 Task: Toggle the per editor option in the limit.
Action: Mouse moved to (327, 577)
Screenshot: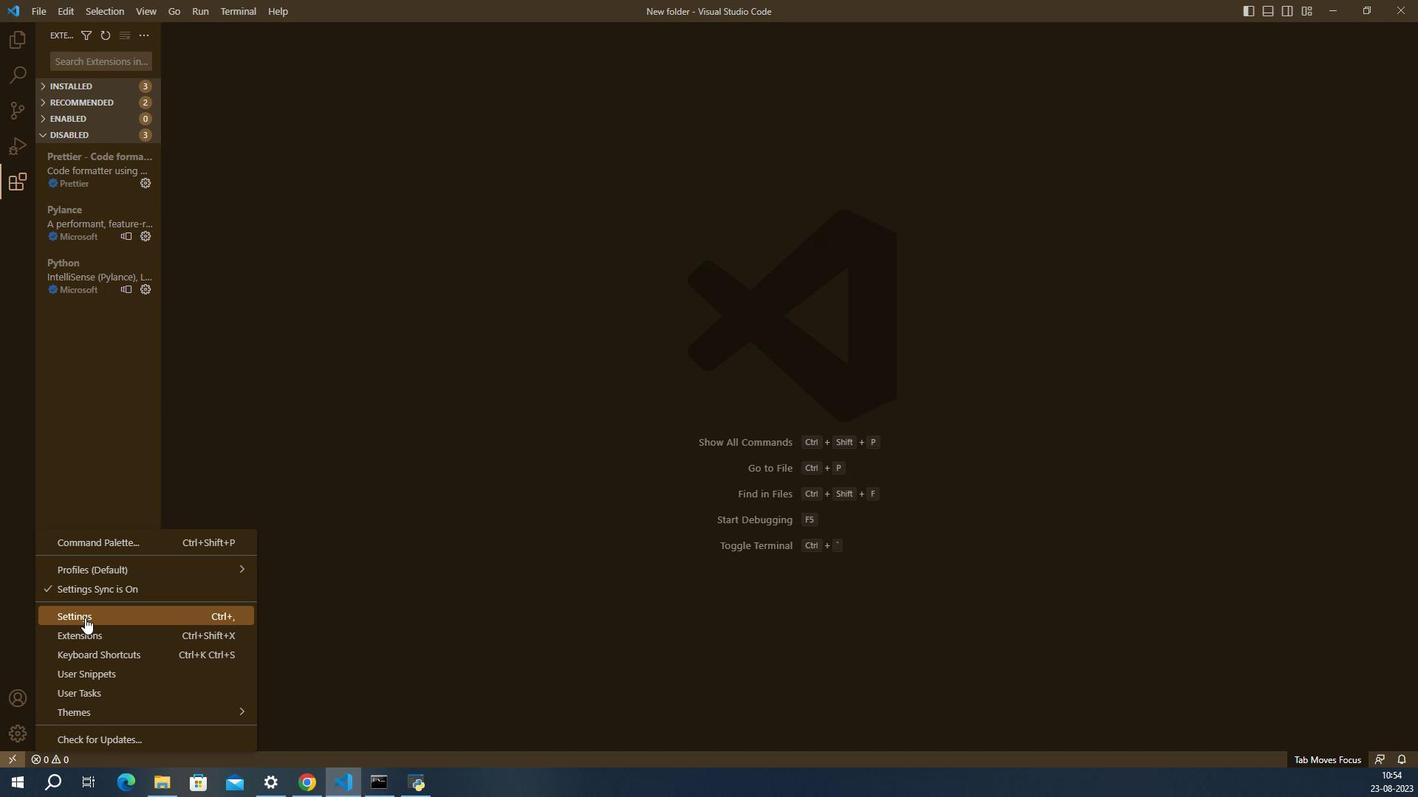 
Action: Mouse pressed left at (327, 577)
Screenshot: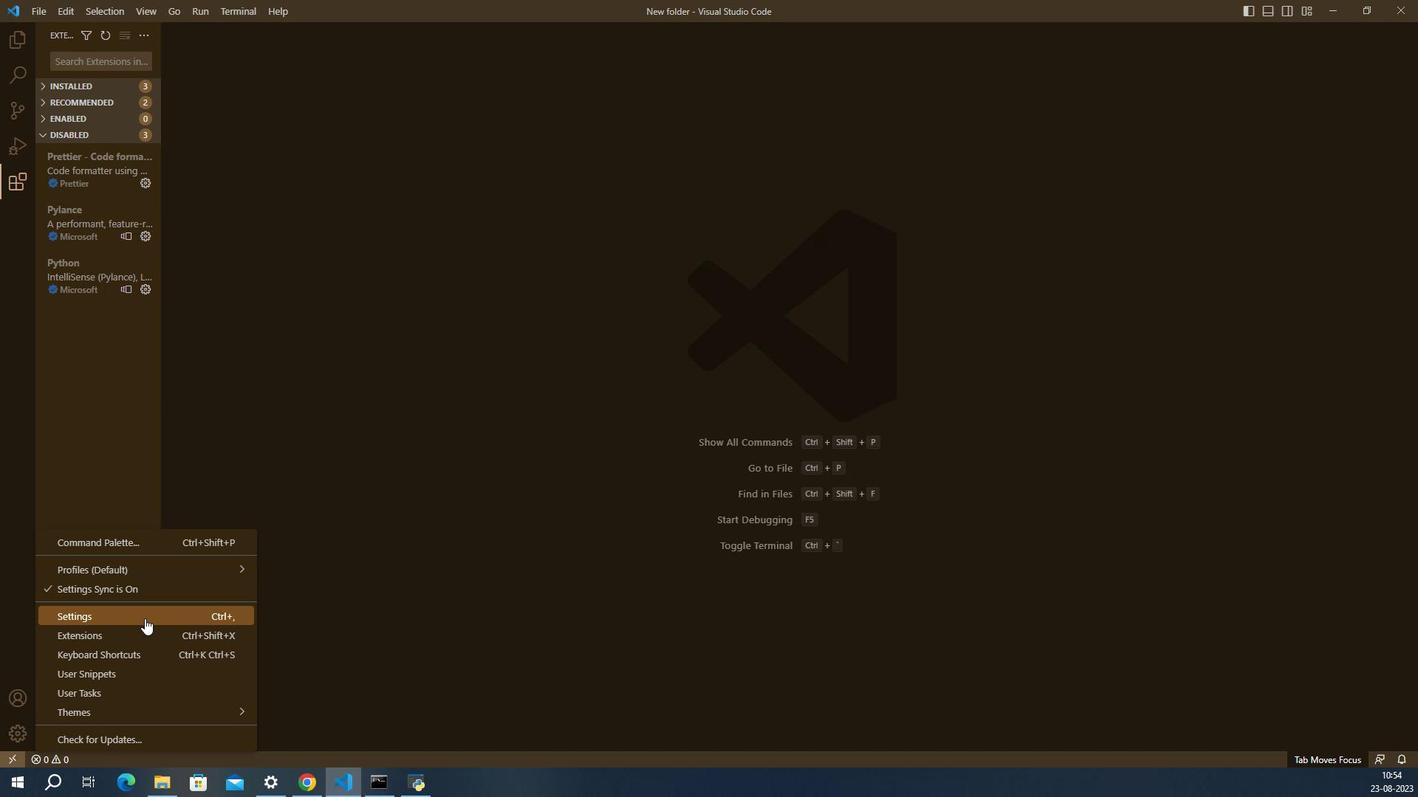 
Action: Mouse moved to (655, 524)
Screenshot: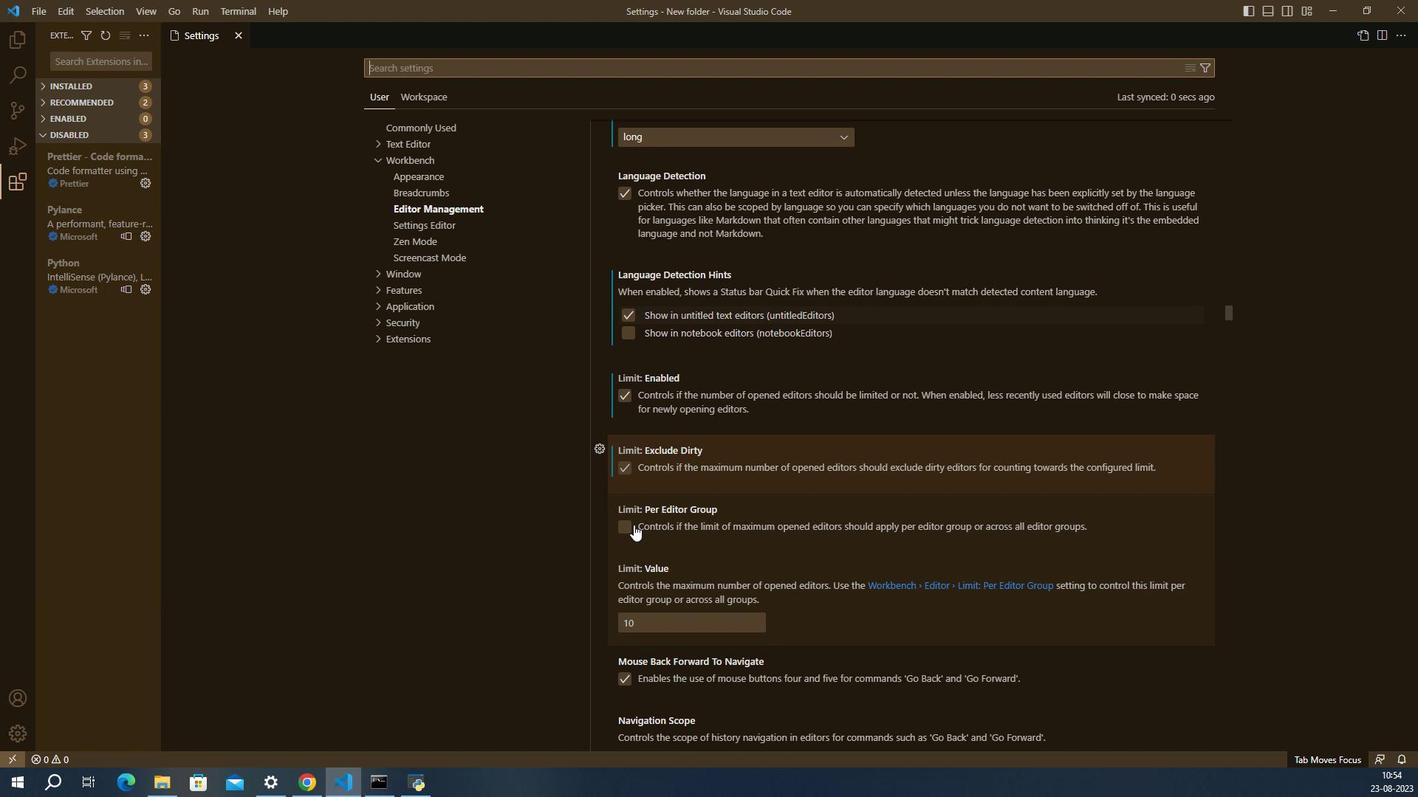 
Action: Mouse pressed left at (655, 524)
Screenshot: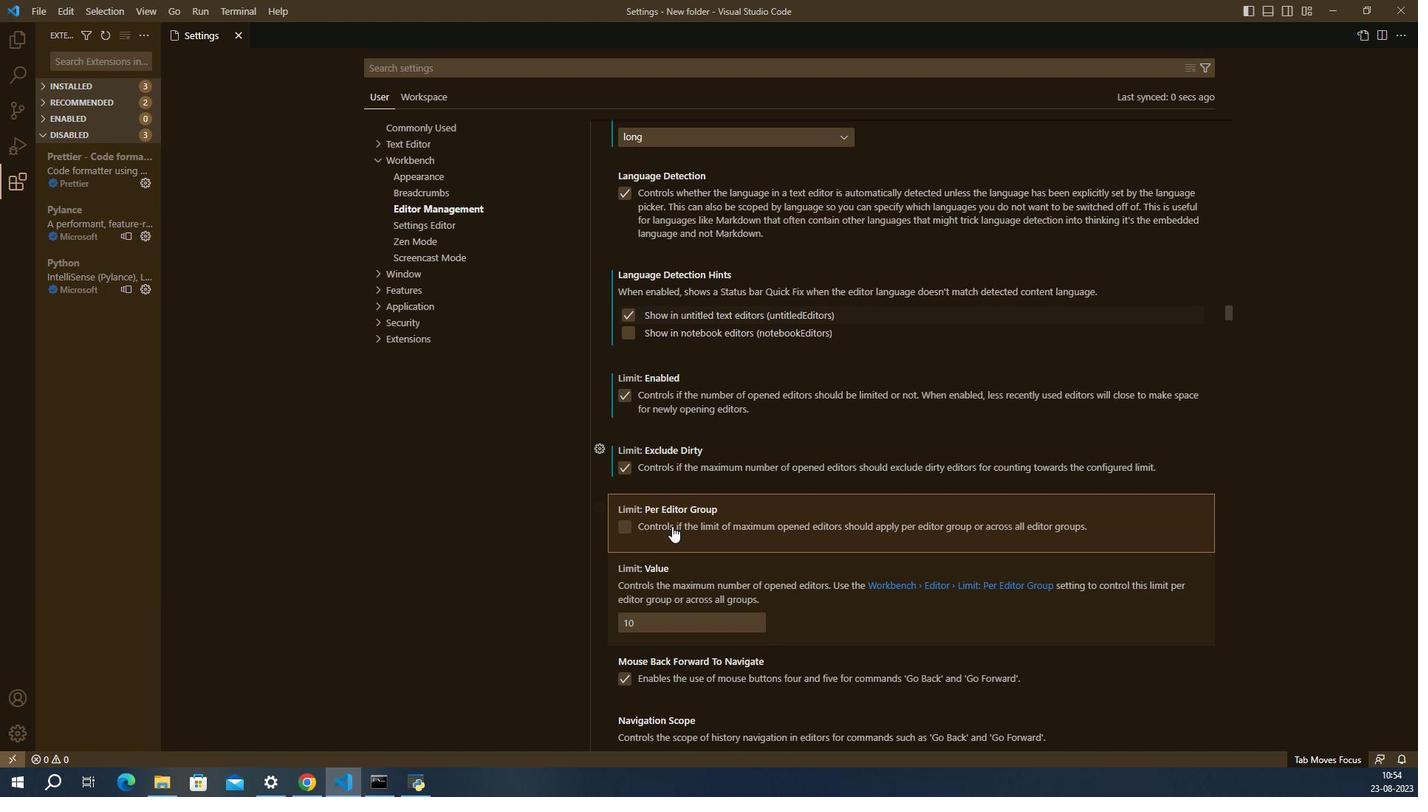 
Action: Mouse moved to (654, 524)
Screenshot: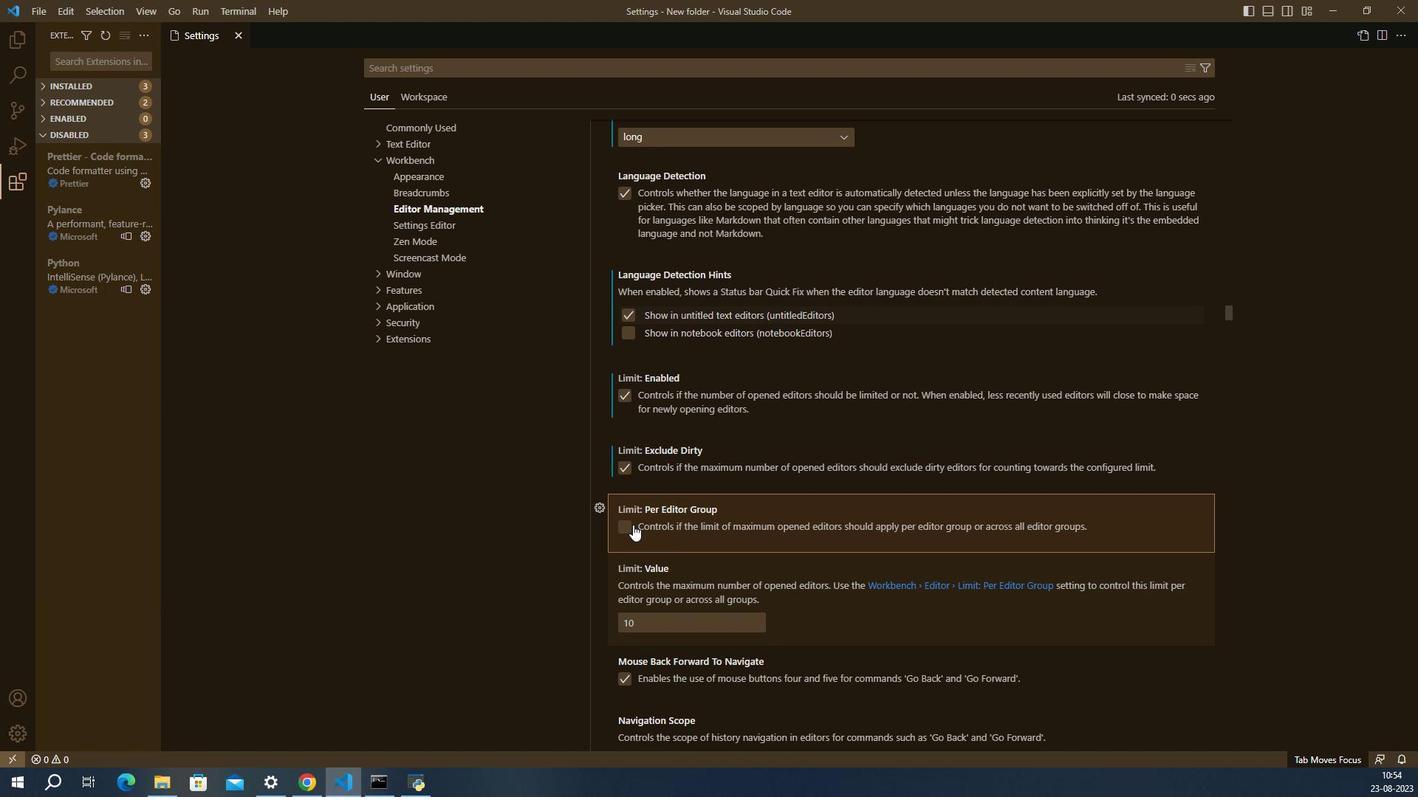 
Action: Mouse pressed left at (654, 524)
Screenshot: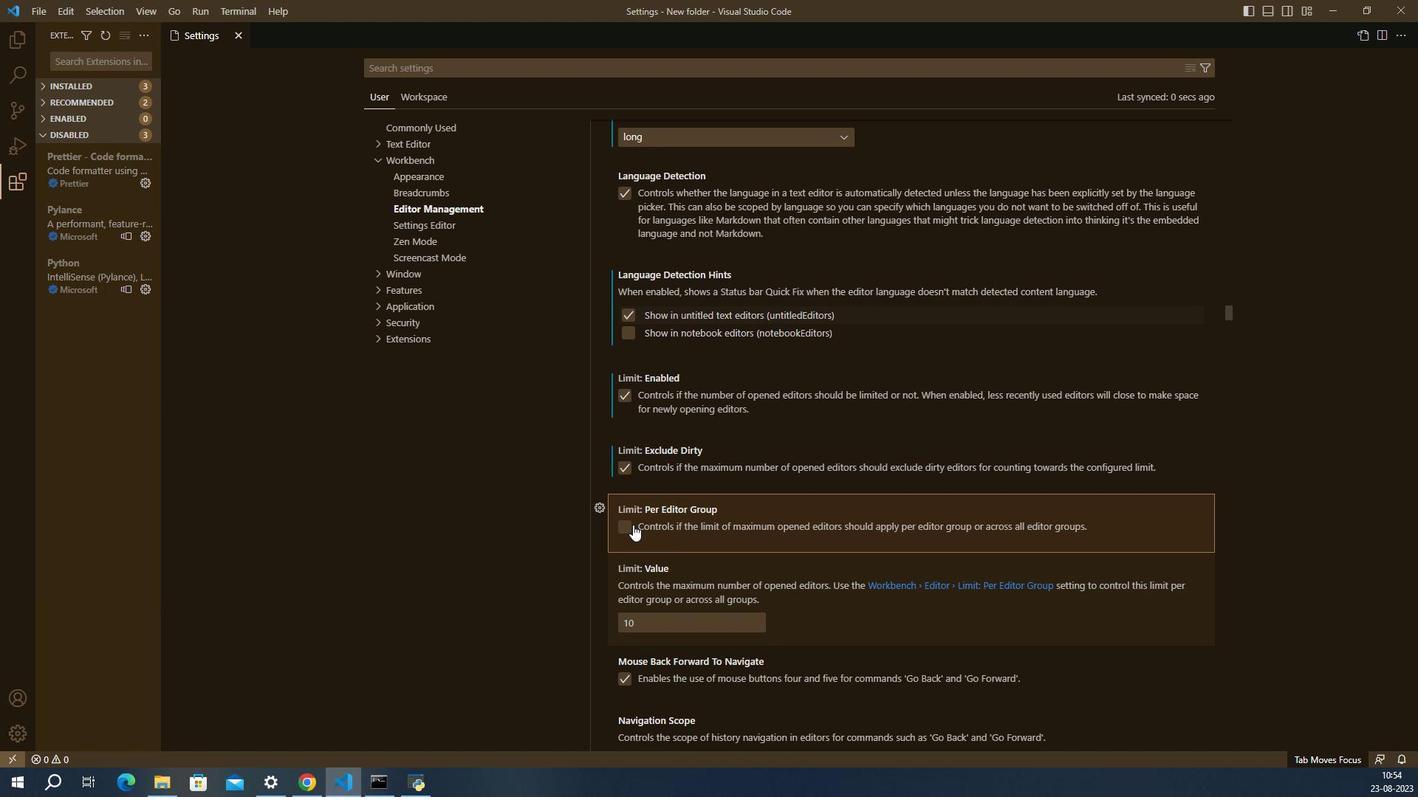 
Action: Mouse moved to (653, 525)
Screenshot: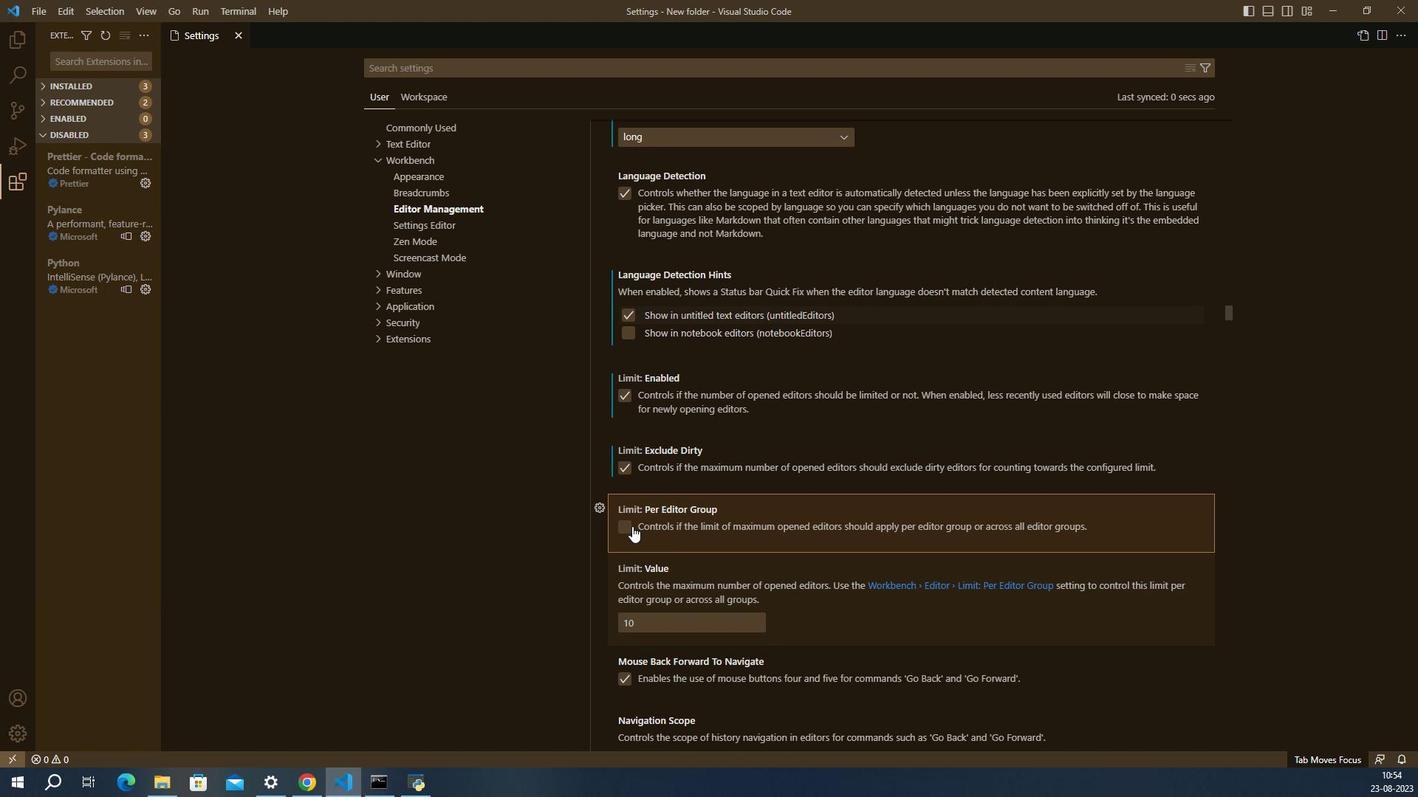 
Action: Mouse pressed left at (653, 525)
Screenshot: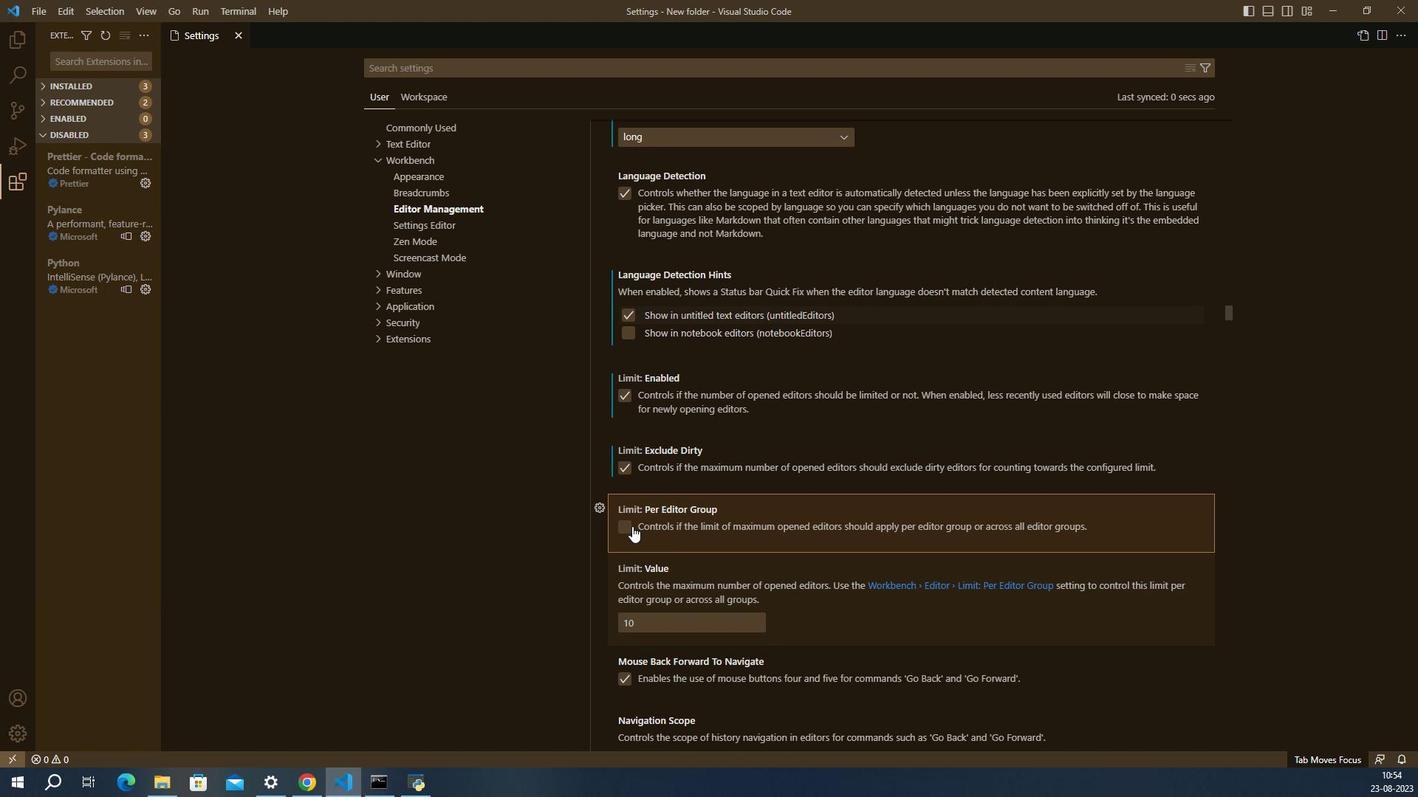
Action: Mouse moved to (674, 525)
Screenshot: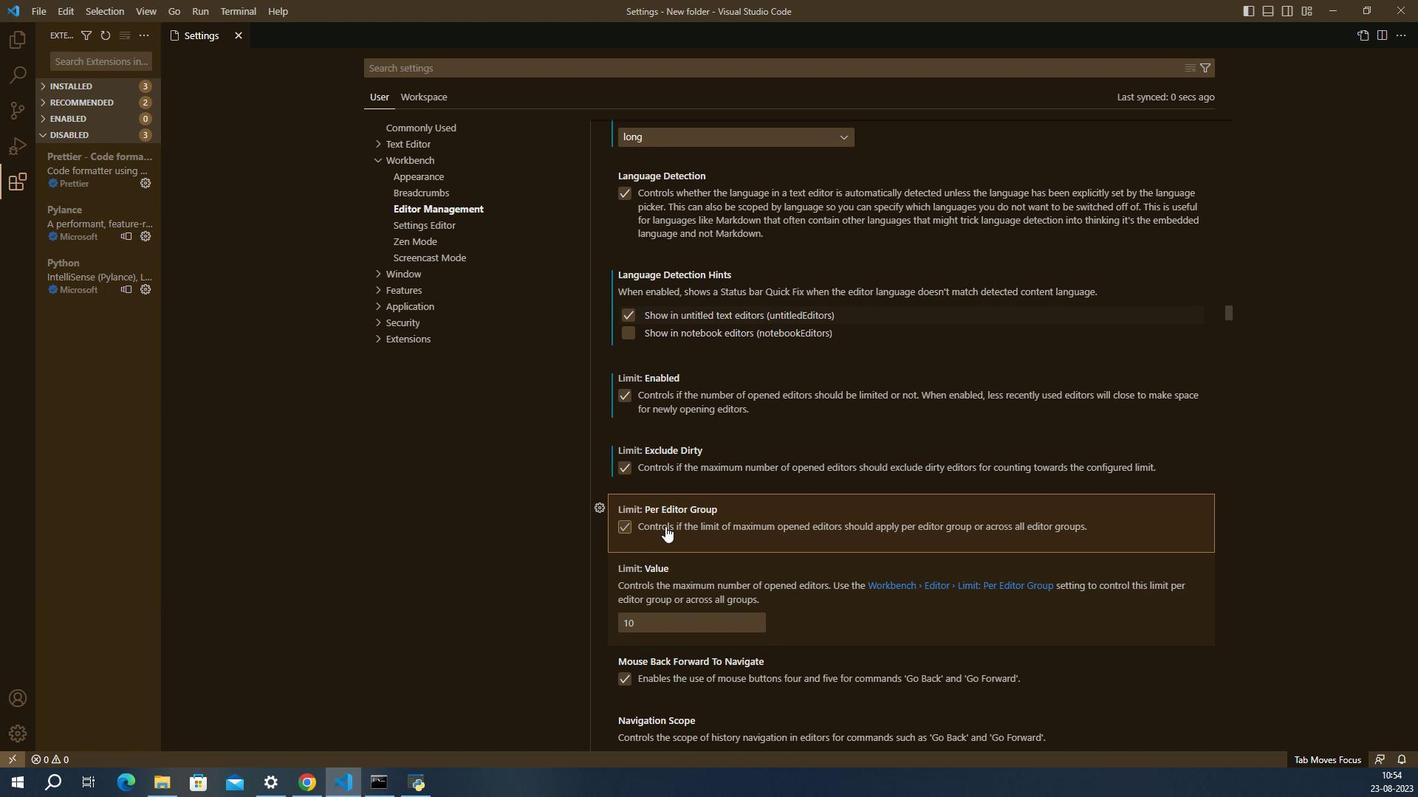 
